 Task: Search "Record" in global hotkeys.
Action: Mouse moved to (113, 15)
Screenshot: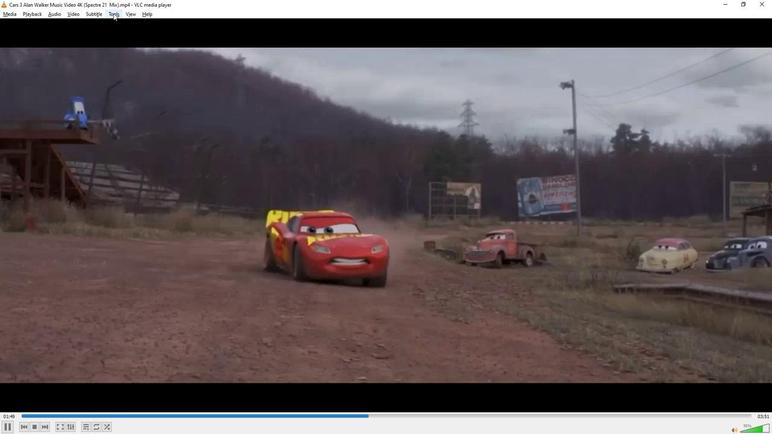 
Action: Mouse pressed left at (113, 15)
Screenshot: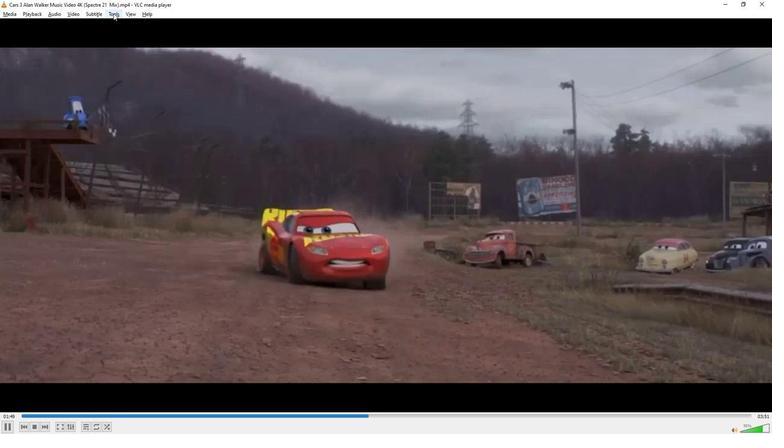 
Action: Mouse moved to (139, 105)
Screenshot: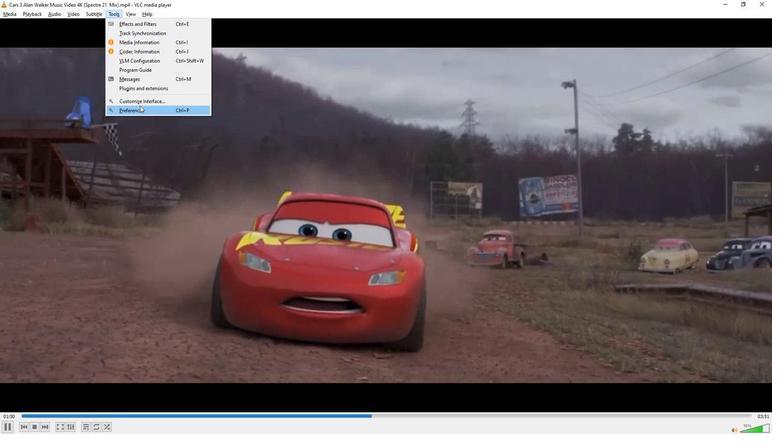 
Action: Mouse pressed left at (139, 105)
Screenshot: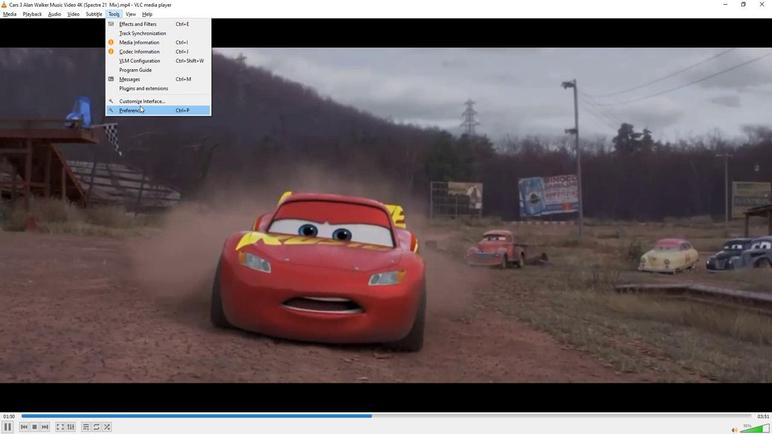 
Action: Mouse moved to (370, 78)
Screenshot: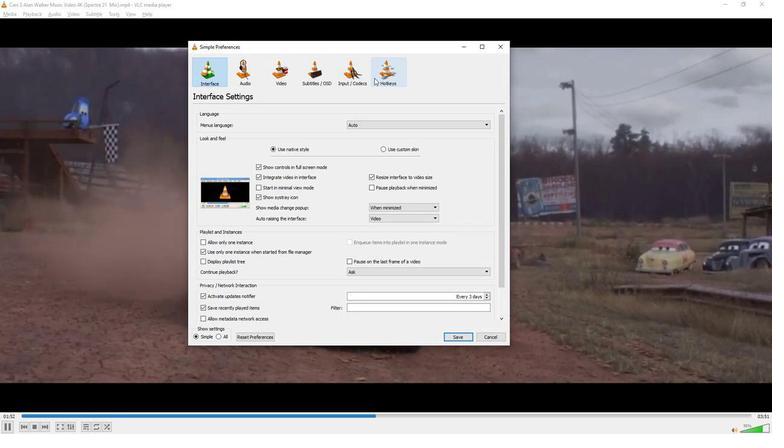 
Action: Mouse pressed left at (370, 78)
Screenshot: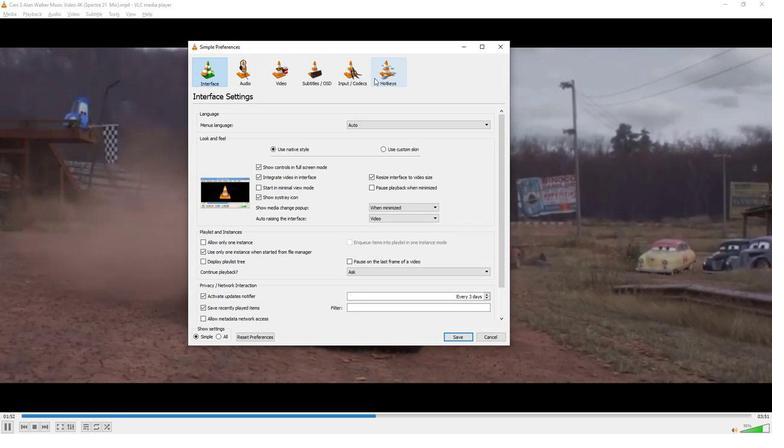 
Action: Mouse moved to (246, 119)
Screenshot: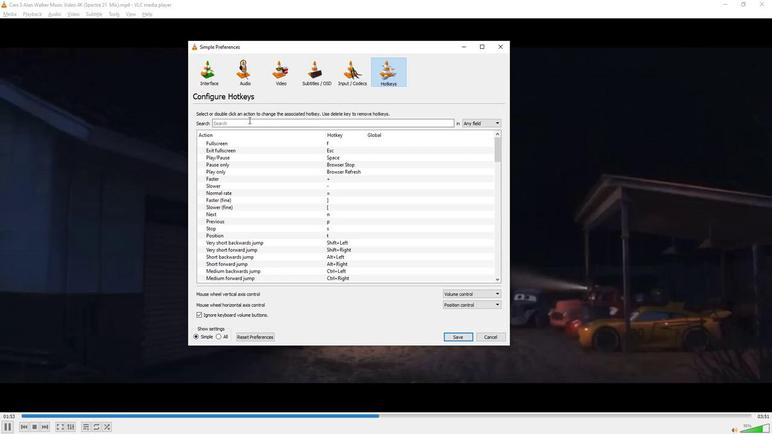 
Action: Mouse pressed left at (246, 119)
Screenshot: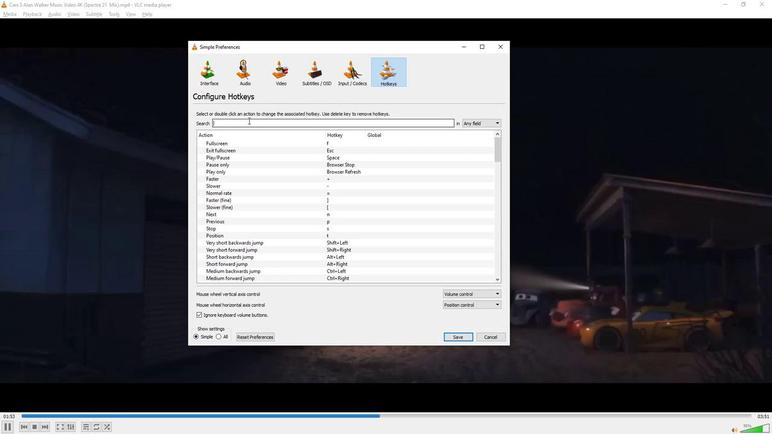 
Action: Key pressed <Key.shift>Record
Screenshot: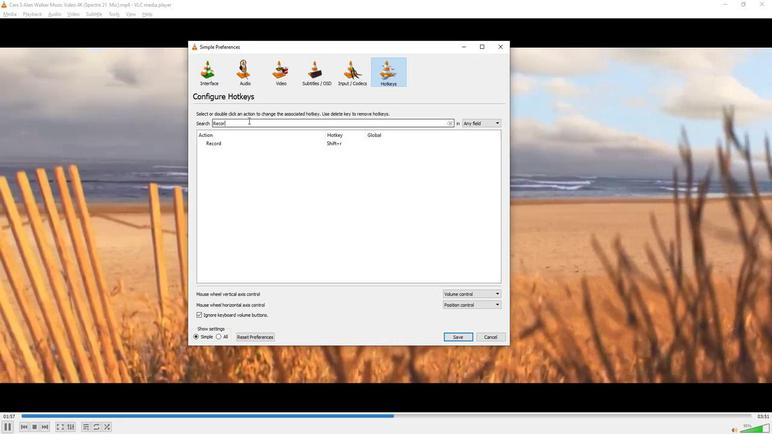 
Action: Mouse moved to (298, 210)
Screenshot: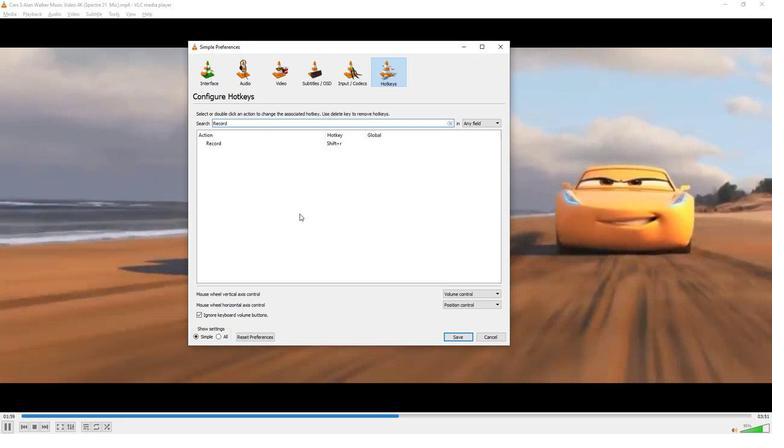 
